 Task: Create an attendance object.
Action: Mouse moved to (566, 44)
Screenshot: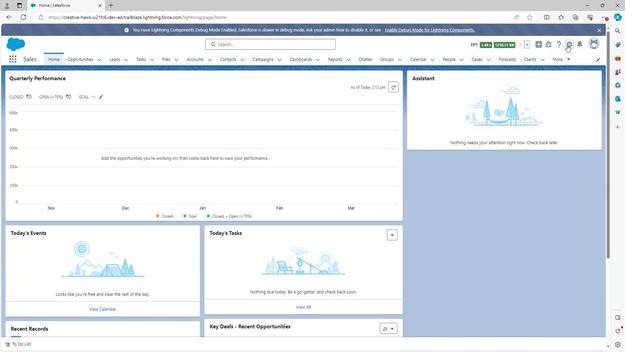
Action: Mouse pressed left at (566, 44)
Screenshot: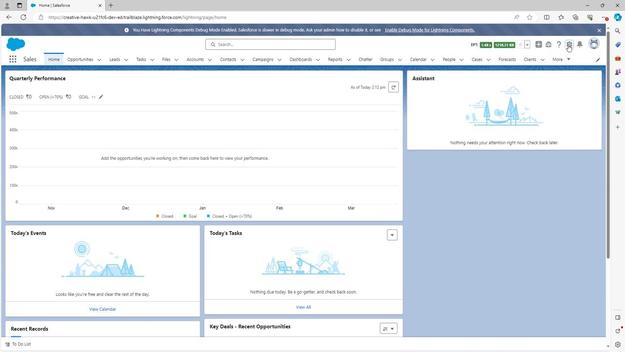 
Action: Mouse moved to (542, 64)
Screenshot: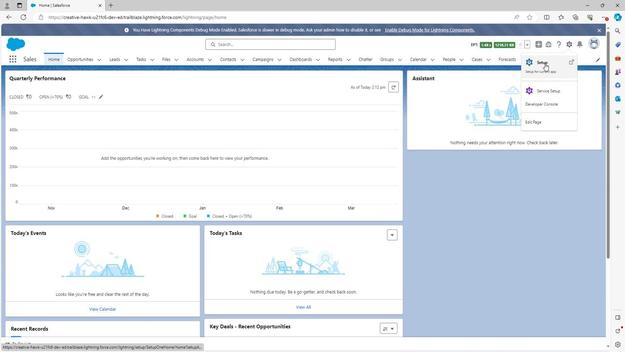 
Action: Mouse pressed left at (542, 64)
Screenshot: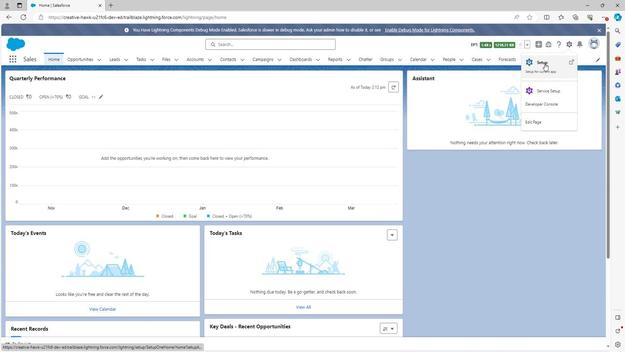 
Action: Mouse moved to (73, 45)
Screenshot: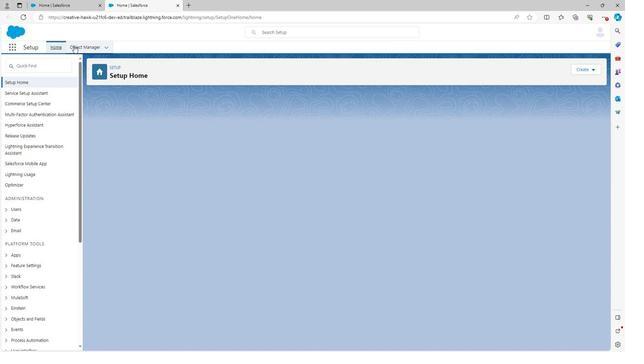 
Action: Mouse pressed left at (73, 45)
Screenshot: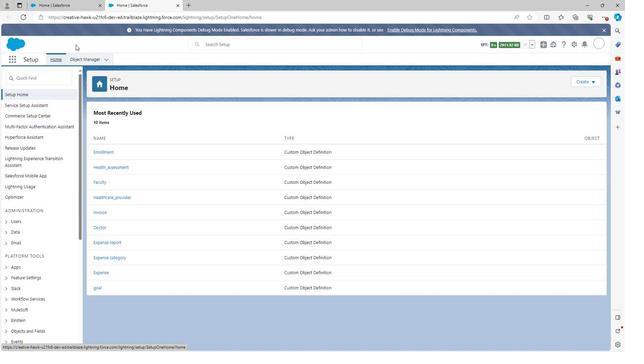 
Action: Mouse moved to (74, 57)
Screenshot: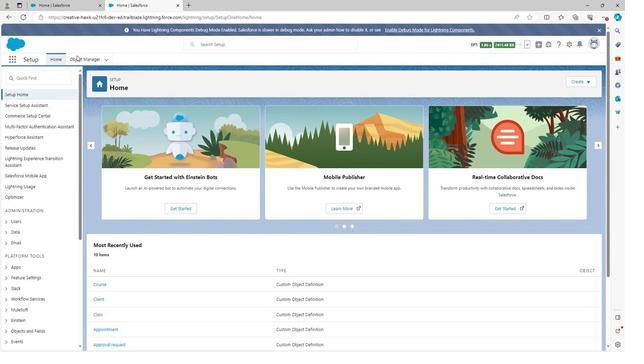
Action: Mouse pressed left at (74, 57)
Screenshot: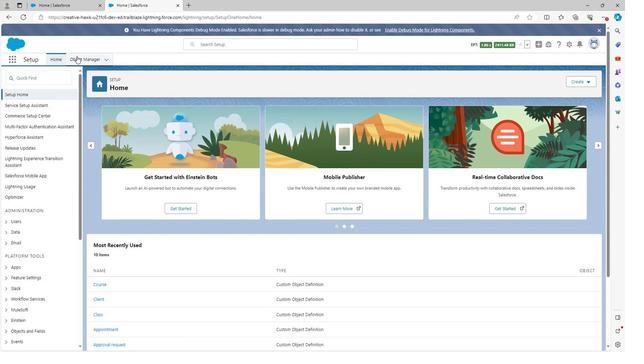 
Action: Mouse moved to (580, 81)
Screenshot: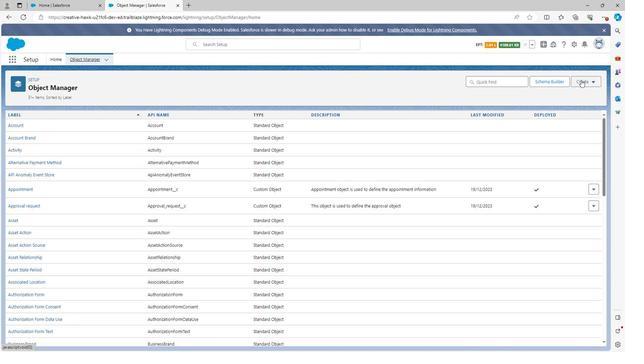 
Action: Mouse pressed left at (580, 81)
Screenshot: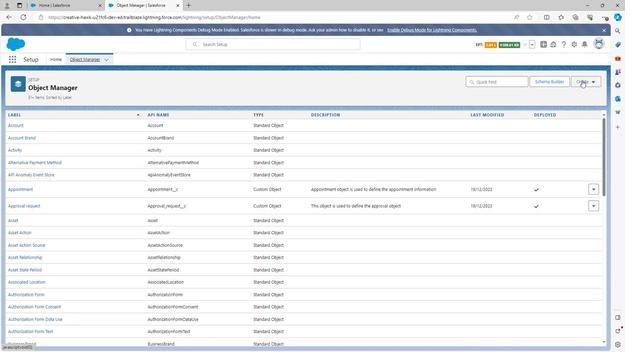 
Action: Mouse moved to (553, 99)
Screenshot: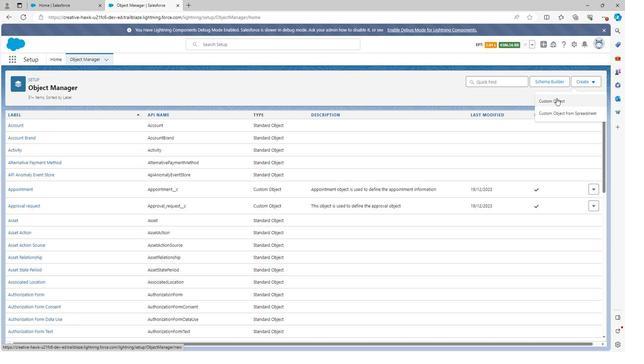 
Action: Mouse pressed left at (553, 99)
Screenshot: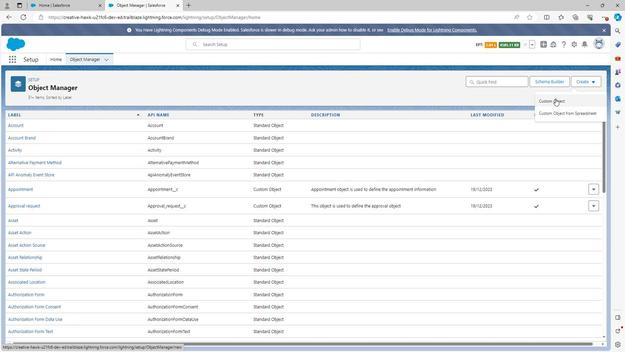 
Action: Mouse moved to (150, 166)
Screenshot: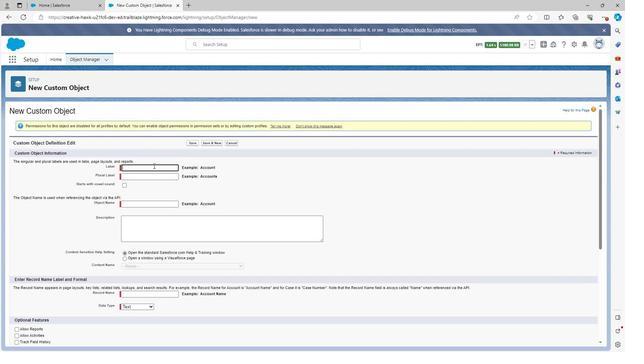 
Action: Mouse pressed left at (150, 166)
Screenshot: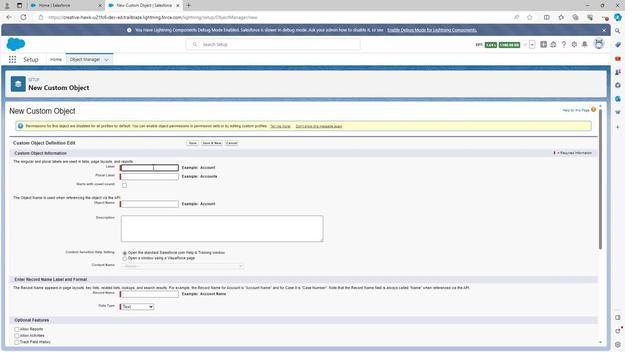 
Action: Key pressed <Key.shift>Attendance
Screenshot: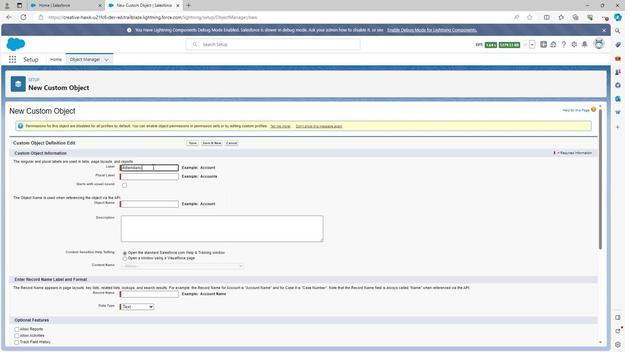 
Action: Mouse moved to (161, 186)
Screenshot: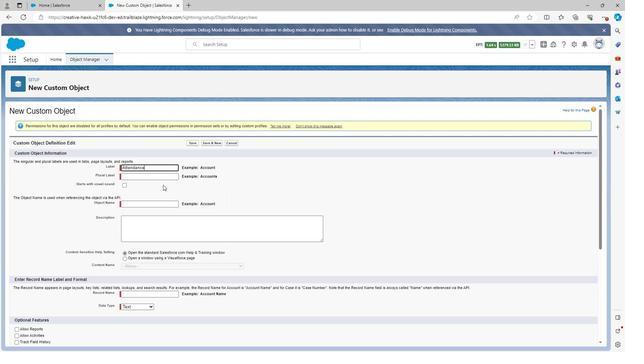 
Action: Mouse pressed left at (161, 186)
Screenshot: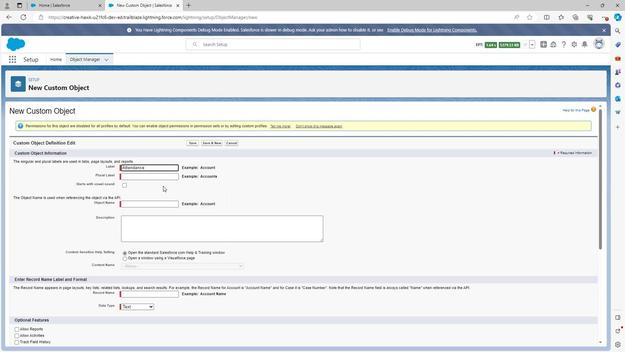 
Action: Mouse moved to (146, 177)
Screenshot: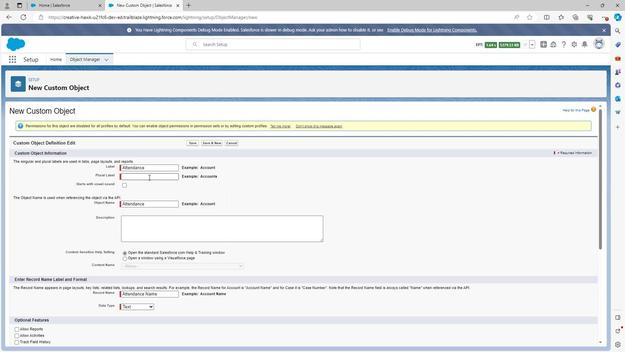 
Action: Mouse pressed left at (146, 177)
Screenshot: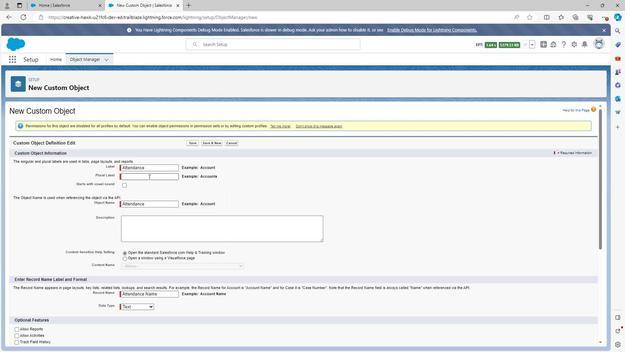 
Action: Key pressed <Key.shift>Attendances
Screenshot: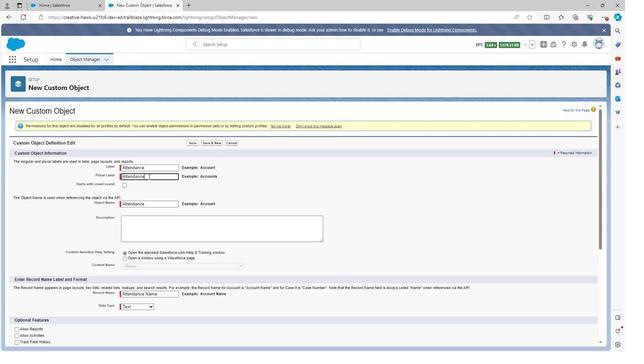 
Action: Mouse moved to (128, 222)
Screenshot: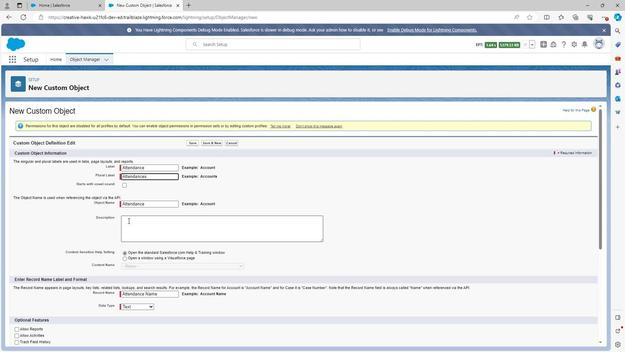
Action: Mouse pressed left at (128, 222)
Screenshot: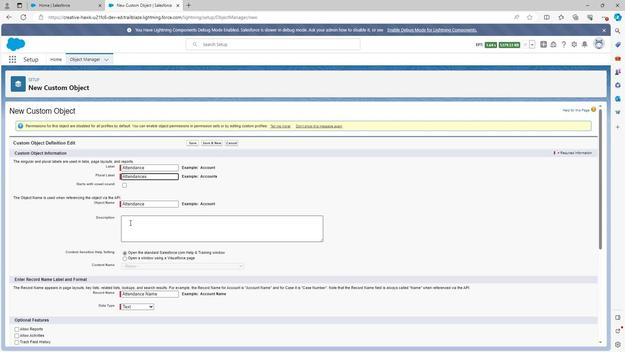 
Action: Key pressed <Key.shift>Attendance<Key.space>objects<Key.backspace><Key.space>is<Key.space>used<Key.space>to<Key.space>defined<Key.space>the<Key.space>attendance<Key.space>of<Key.space>students
Screenshot: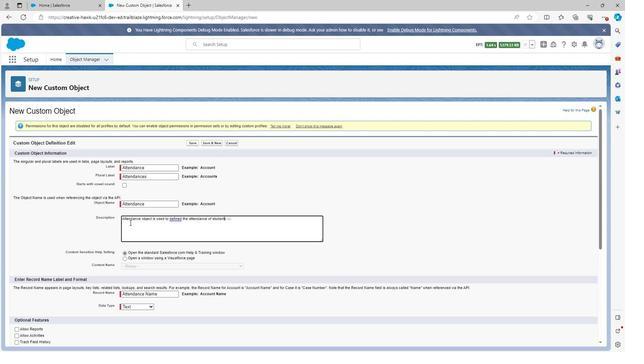 
Action: Mouse moved to (177, 276)
Screenshot: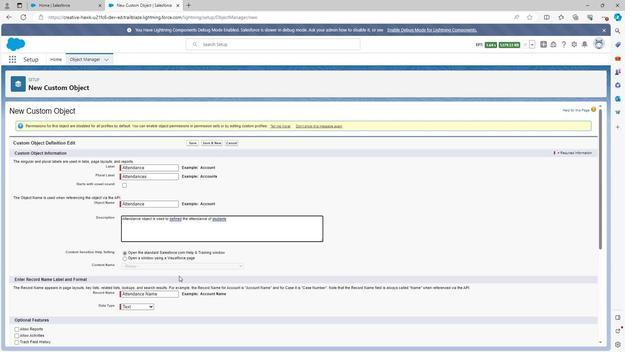 
Action: Mouse scrolled (177, 276) with delta (0, 0)
Screenshot: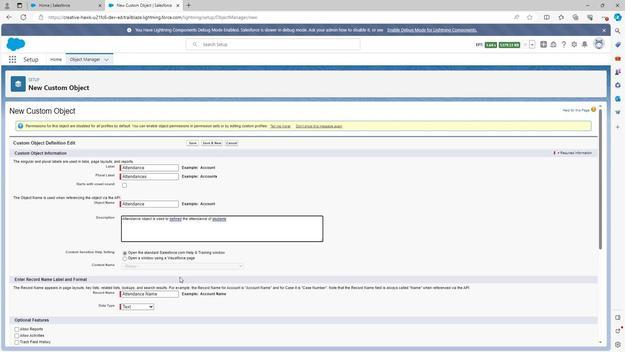 
Action: Mouse scrolled (177, 276) with delta (0, 0)
Screenshot: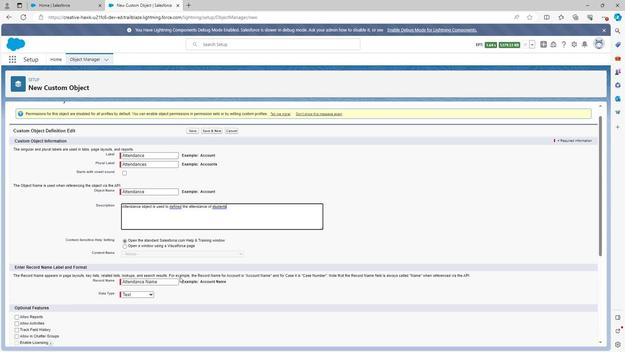 
Action: Mouse scrolled (177, 276) with delta (0, 0)
Screenshot: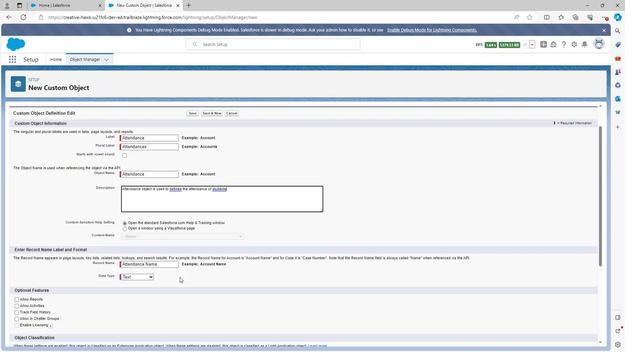 
Action: Mouse moved to (15, 220)
Screenshot: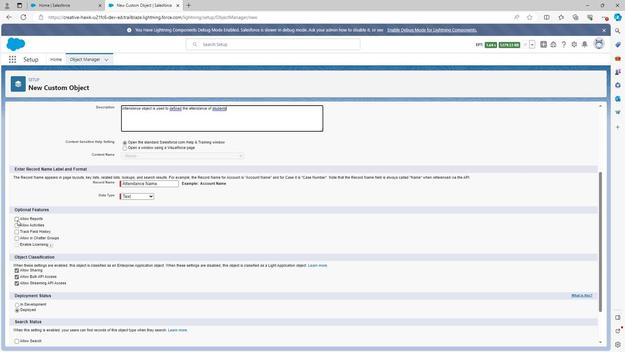 
Action: Mouse pressed left at (15, 220)
Screenshot: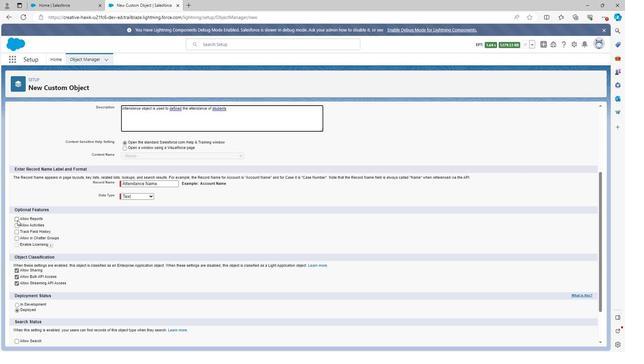 
Action: Mouse moved to (14, 227)
Screenshot: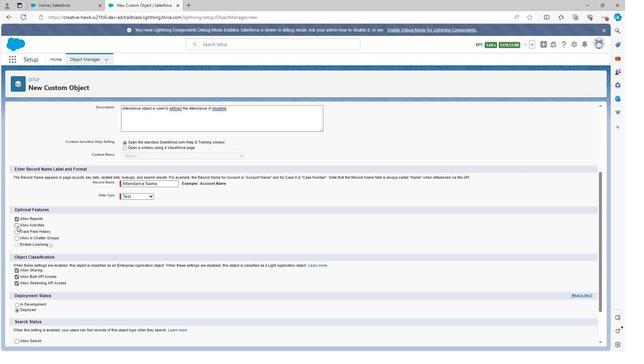 
Action: Mouse pressed left at (14, 227)
Screenshot: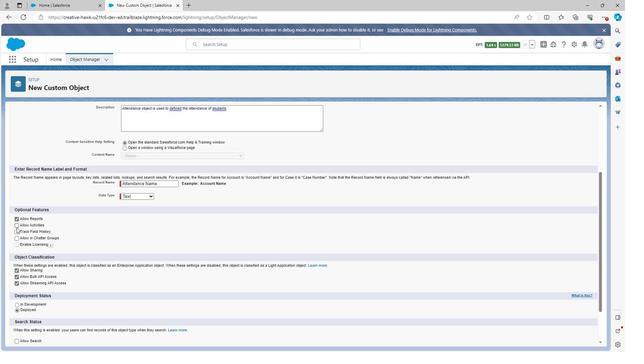 
Action: Mouse moved to (14, 232)
Screenshot: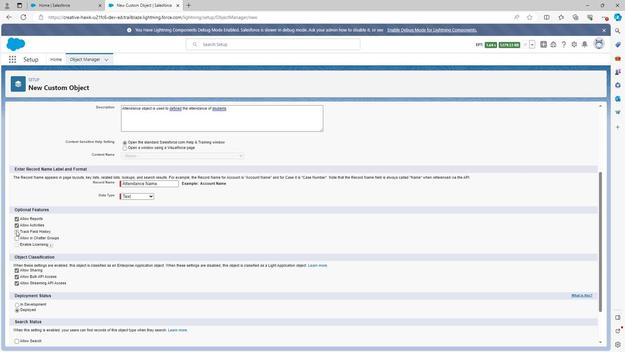 
Action: Mouse pressed left at (14, 232)
Screenshot: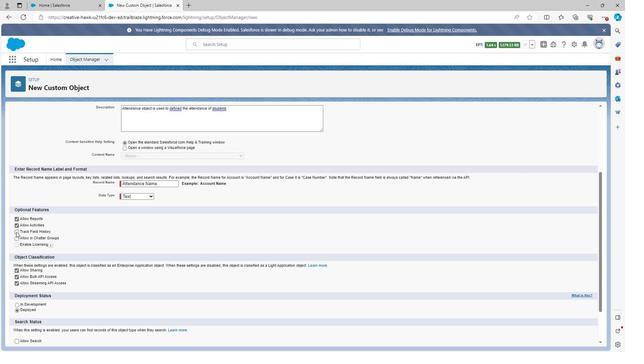 
Action: Mouse moved to (250, 253)
Screenshot: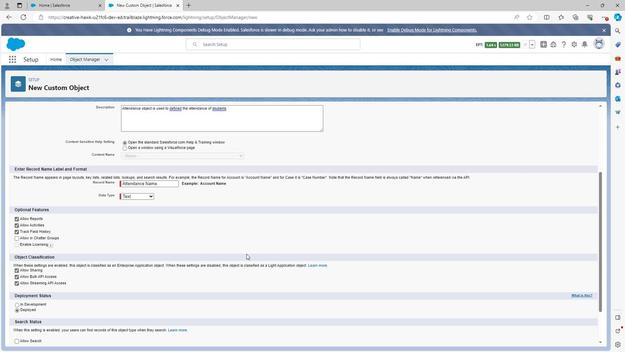 
Action: Mouse scrolled (250, 253) with delta (0, 0)
Screenshot: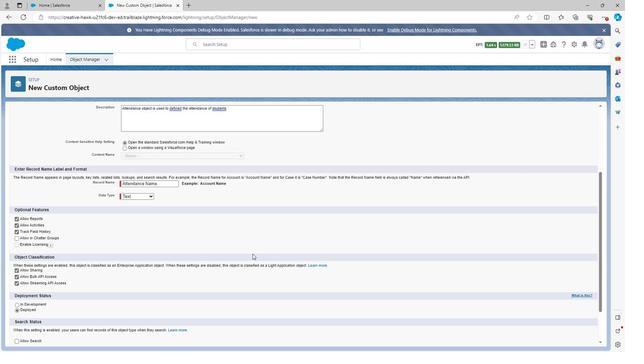 
Action: Mouse scrolled (250, 253) with delta (0, 0)
Screenshot: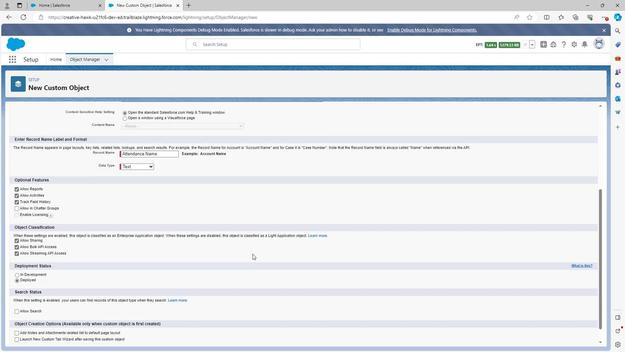 
Action: Mouse scrolled (250, 253) with delta (0, 0)
Screenshot: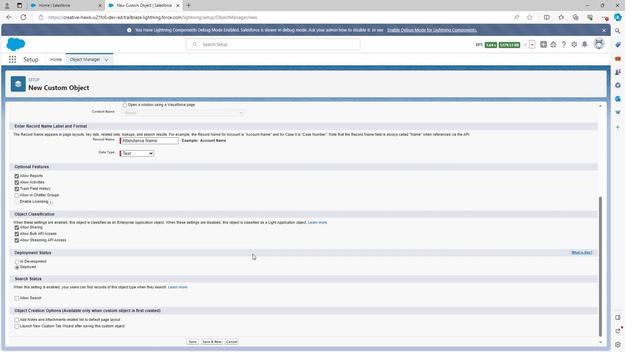 
Action: Mouse scrolled (250, 253) with delta (0, 0)
Screenshot: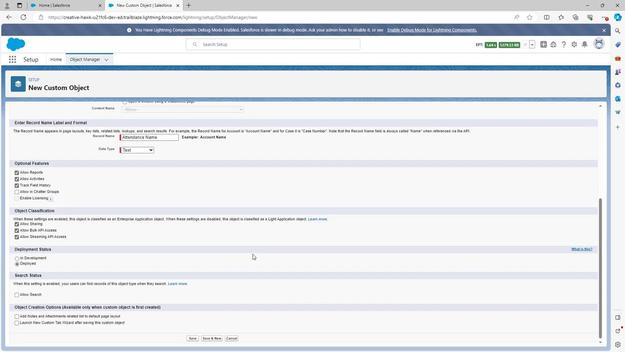 
Action: Mouse scrolled (250, 253) with delta (0, 0)
Screenshot: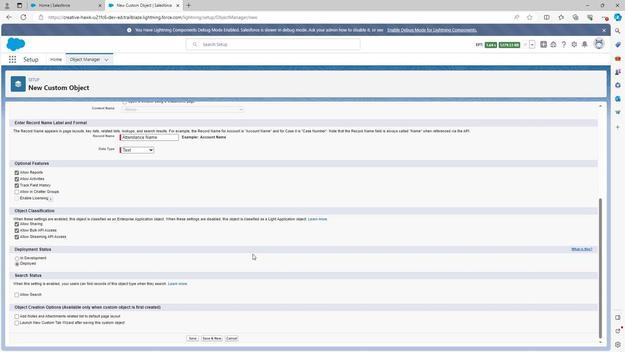 
Action: Mouse scrolled (250, 253) with delta (0, 0)
Screenshot: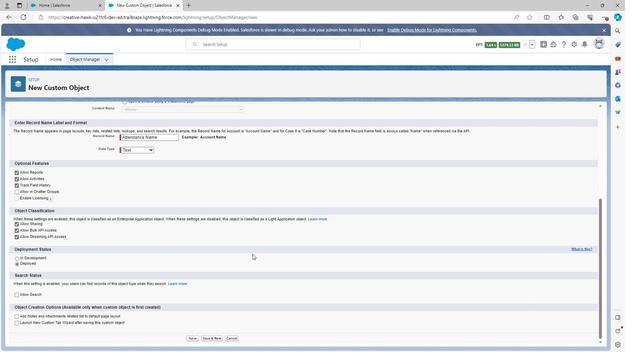 
Action: Mouse moved to (186, 337)
Screenshot: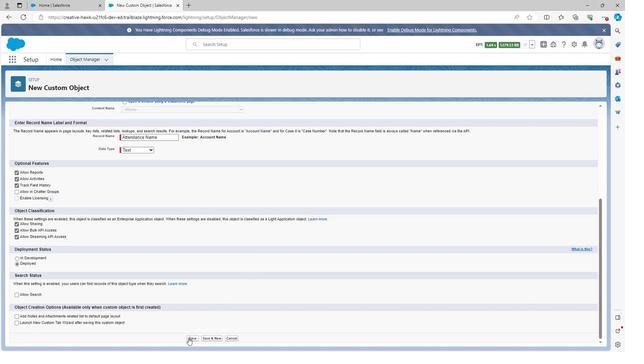 
Action: Mouse pressed left at (186, 337)
Screenshot: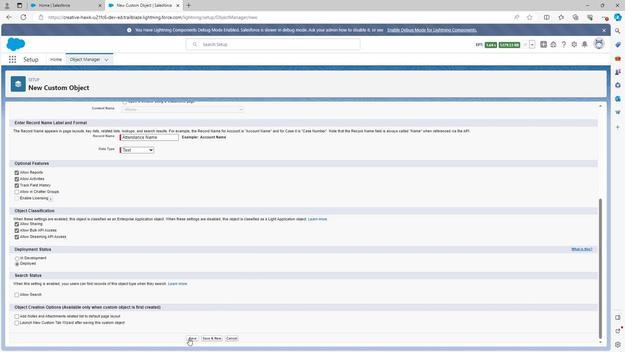 
Action: Mouse moved to (60, 78)
Screenshot: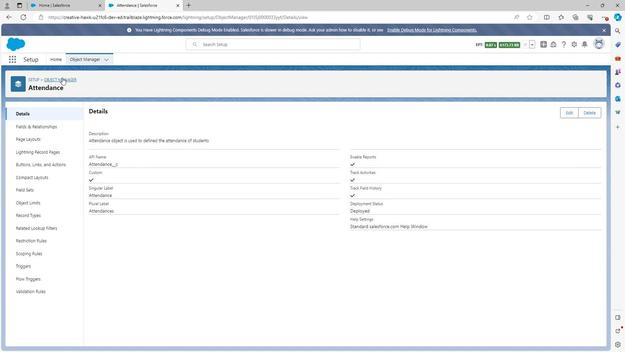 
Action: Mouse pressed left at (60, 78)
Screenshot: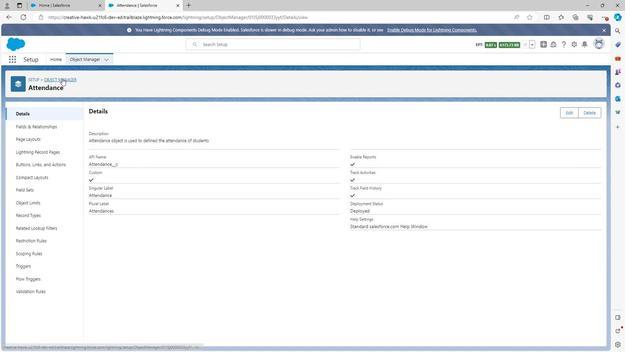 
Action: Mouse moved to (16, 226)
Screenshot: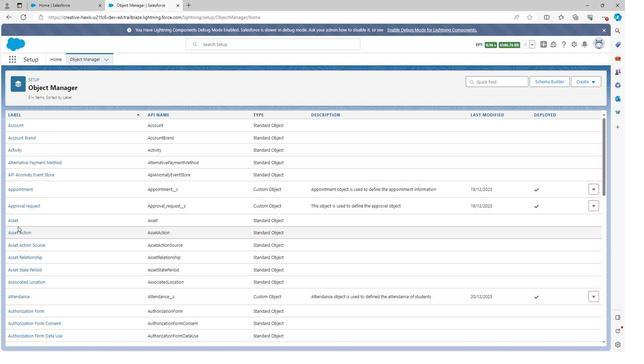 
Action: Mouse scrolled (16, 226) with delta (0, 0)
Screenshot: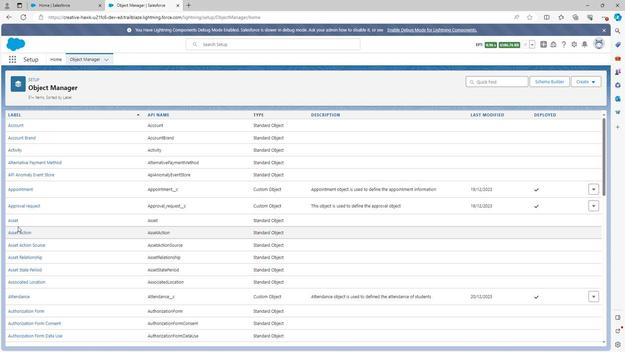 
Action: Mouse scrolled (16, 226) with delta (0, 0)
Screenshot: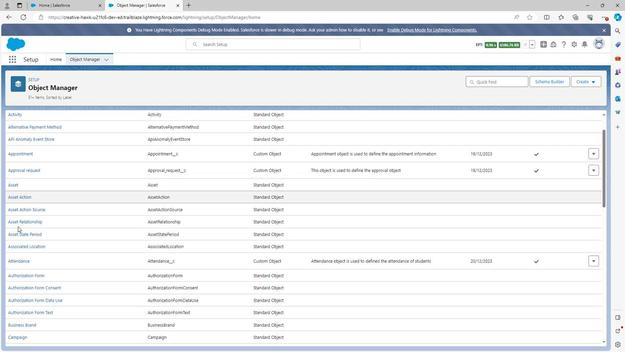 
Action: Mouse scrolled (16, 226) with delta (0, 0)
Screenshot: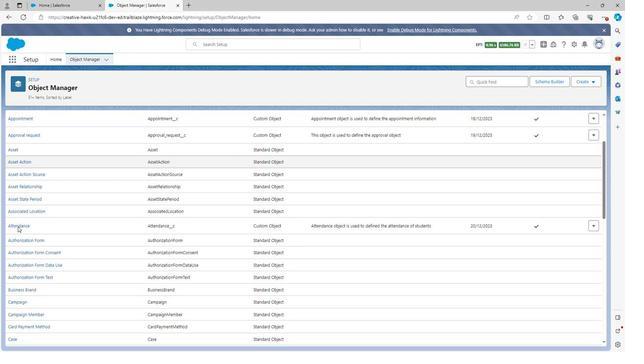 
Action: Mouse moved to (17, 191)
Screenshot: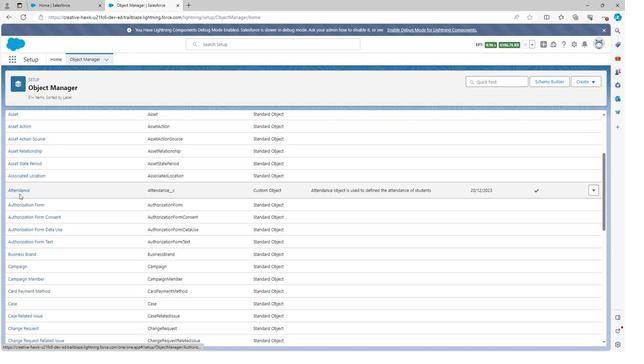 
Action: Mouse pressed left at (17, 191)
Screenshot: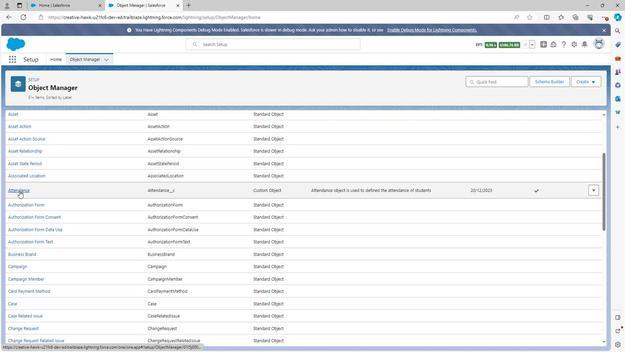 
Action: Mouse moved to (139, 186)
Screenshot: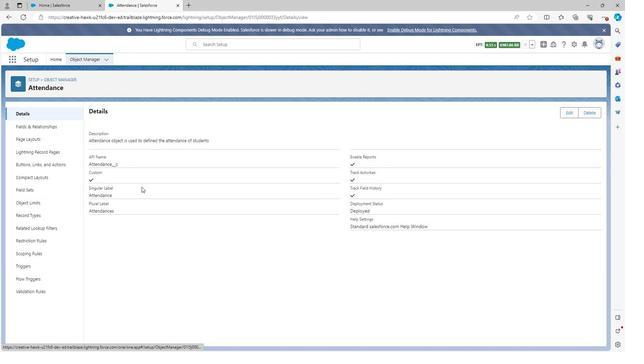 
